 Task: Download a spreadsheet as "comma separated values (.csv)".
Action: Mouse moved to (120, 231)
Screenshot: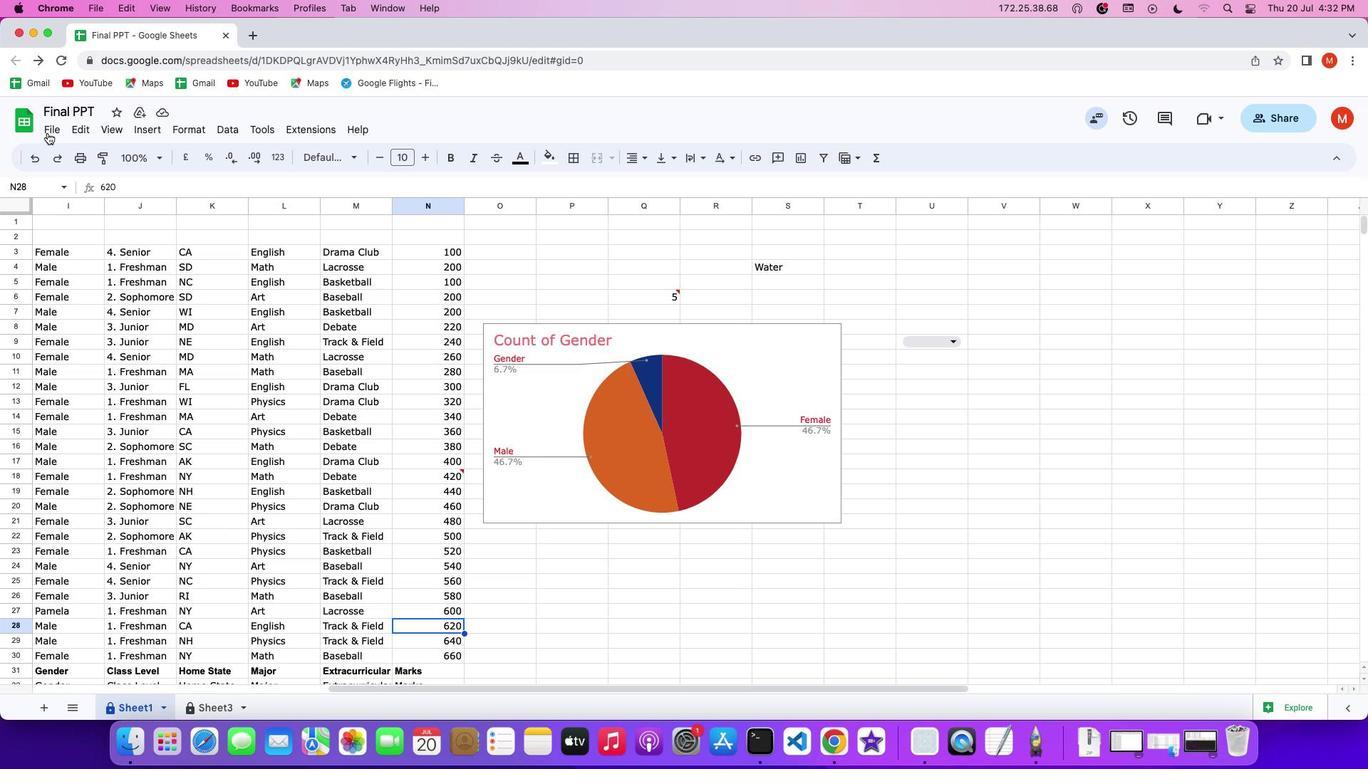
Action: Mouse pressed left at (120, 231)
Screenshot: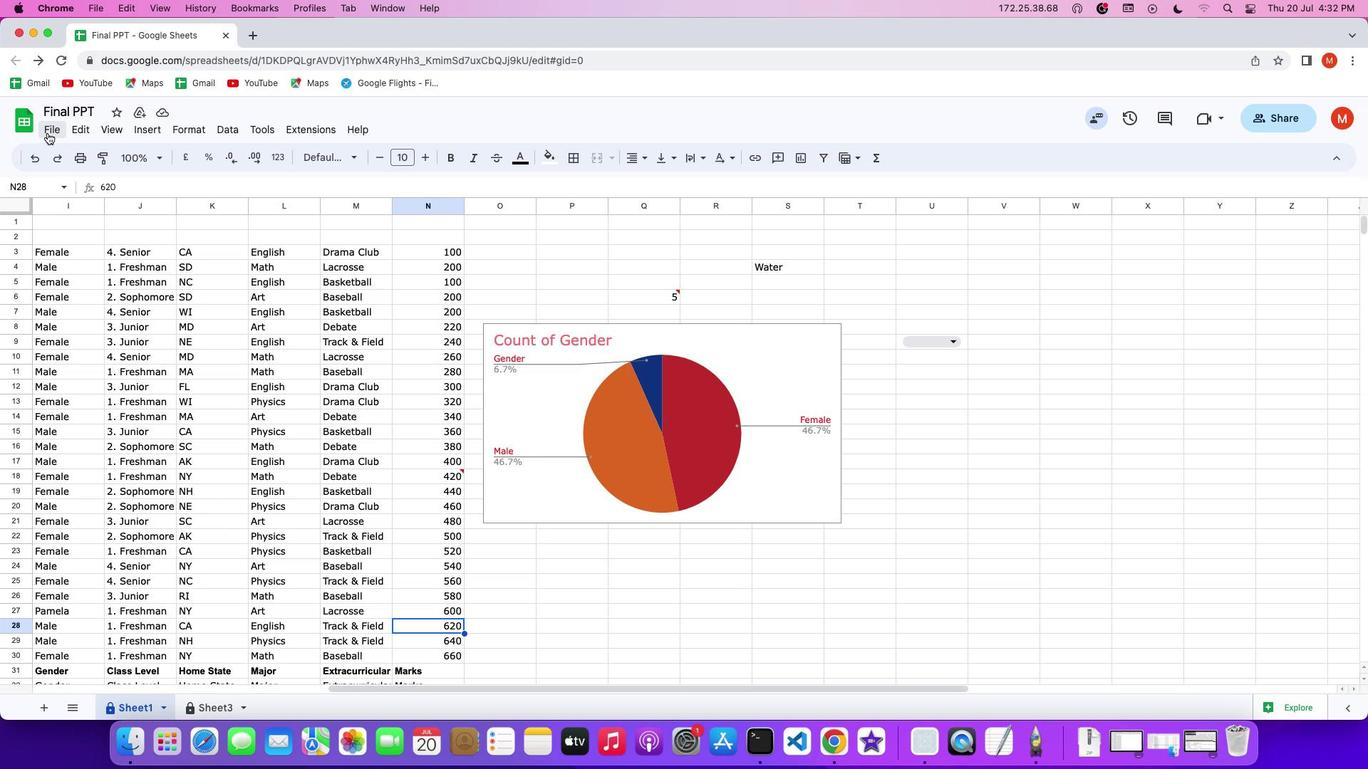 
Action: Mouse moved to (126, 230)
Screenshot: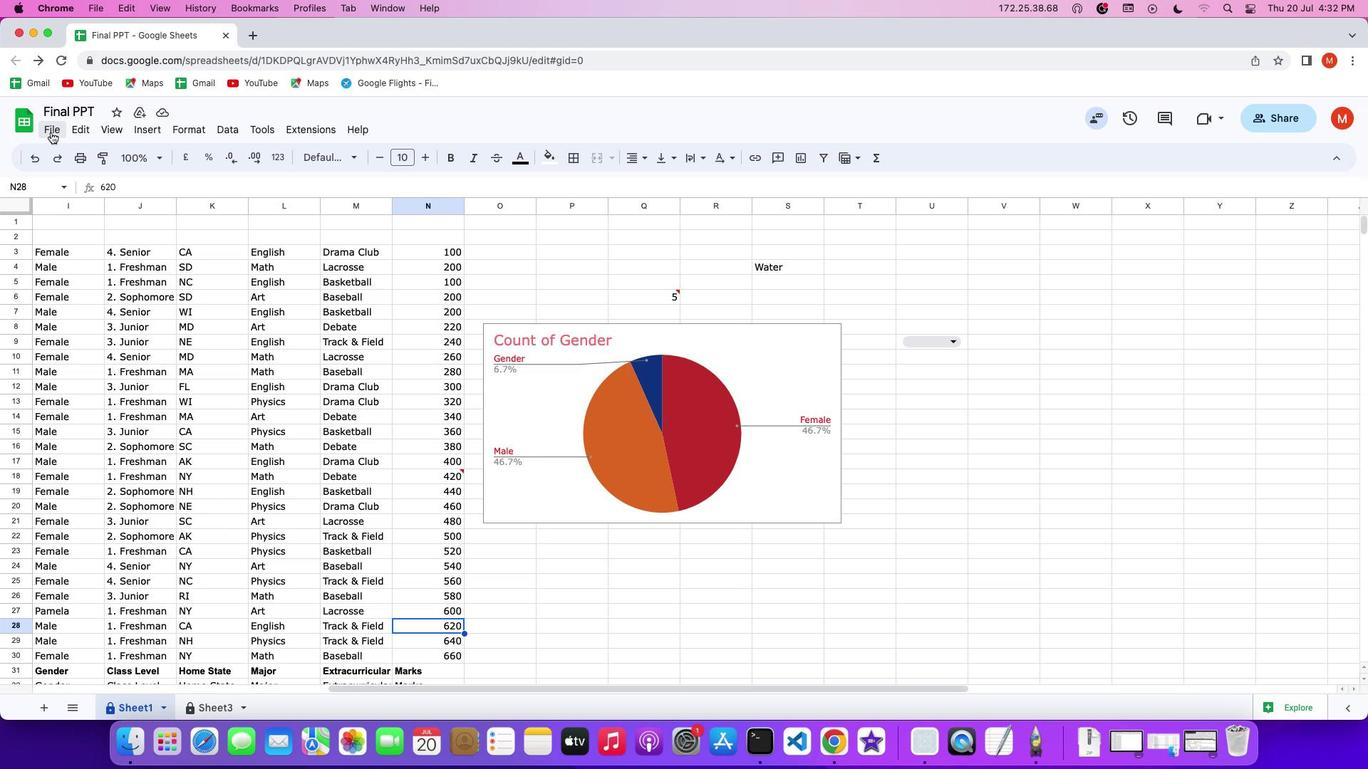
Action: Mouse pressed left at (126, 230)
Screenshot: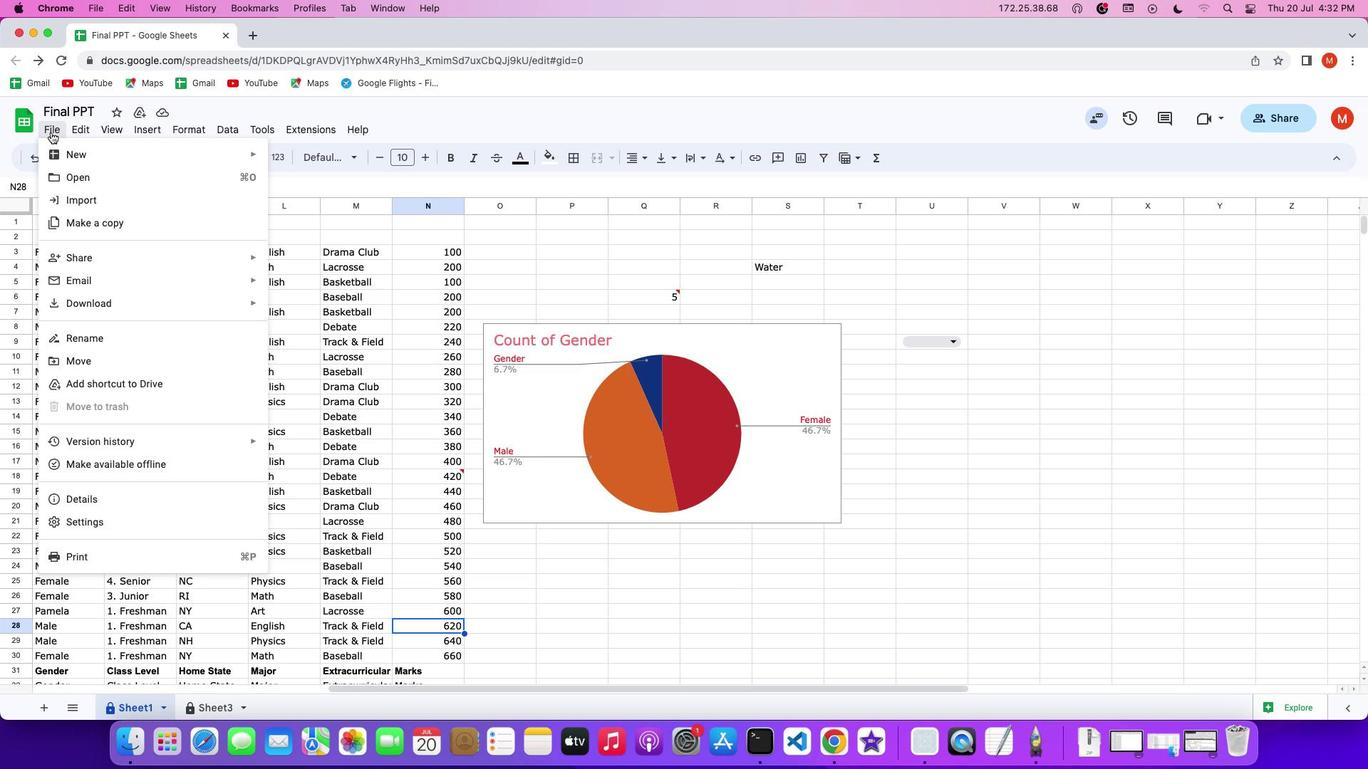 
Action: Mouse moved to (145, 349)
Screenshot: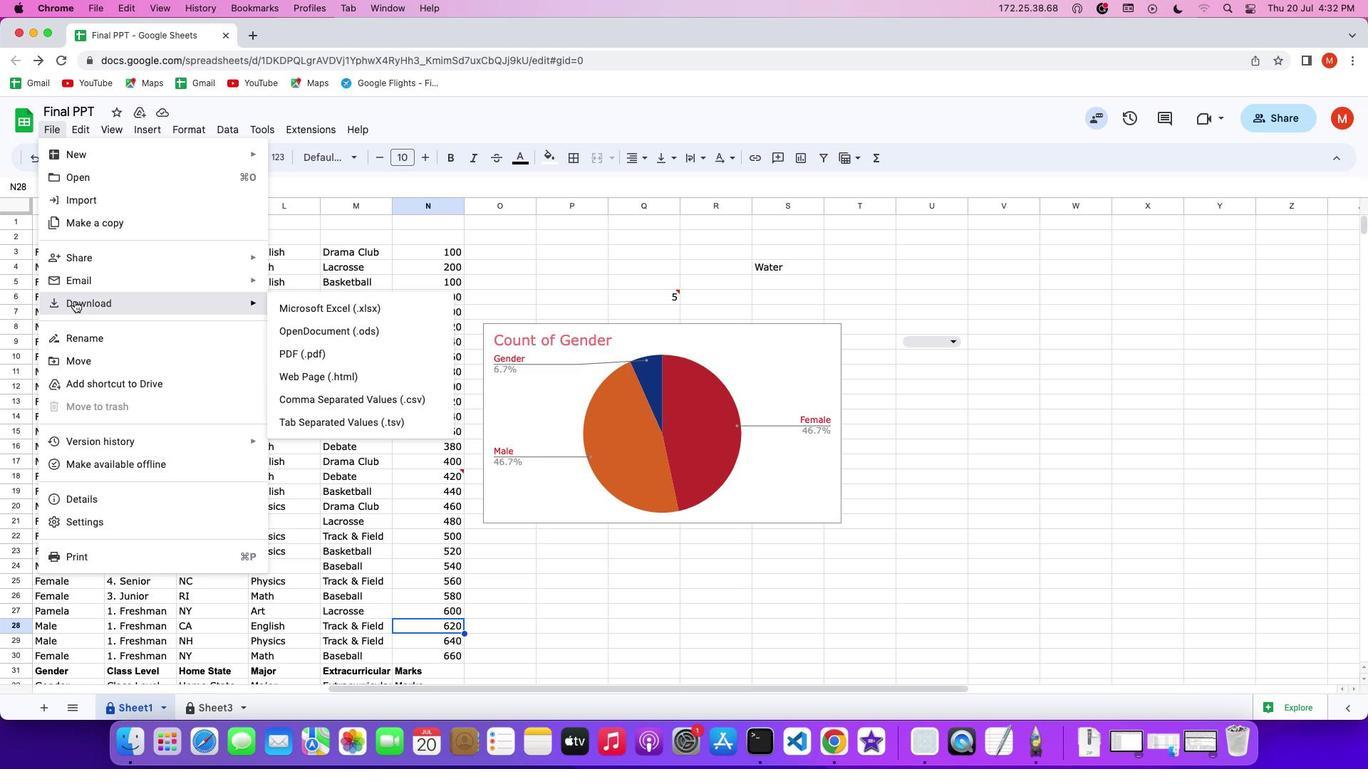 
Action: Mouse pressed left at (145, 349)
Screenshot: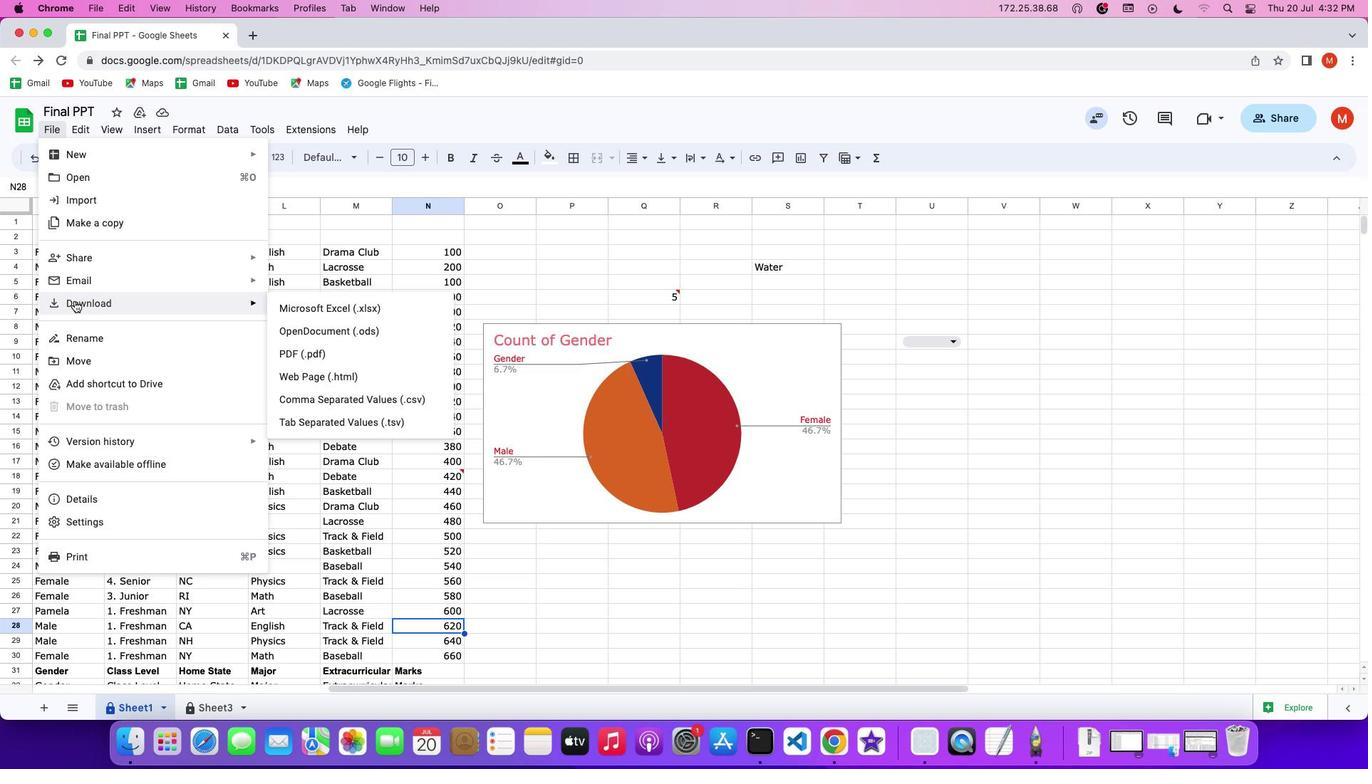 
Action: Mouse moved to (349, 416)
Screenshot: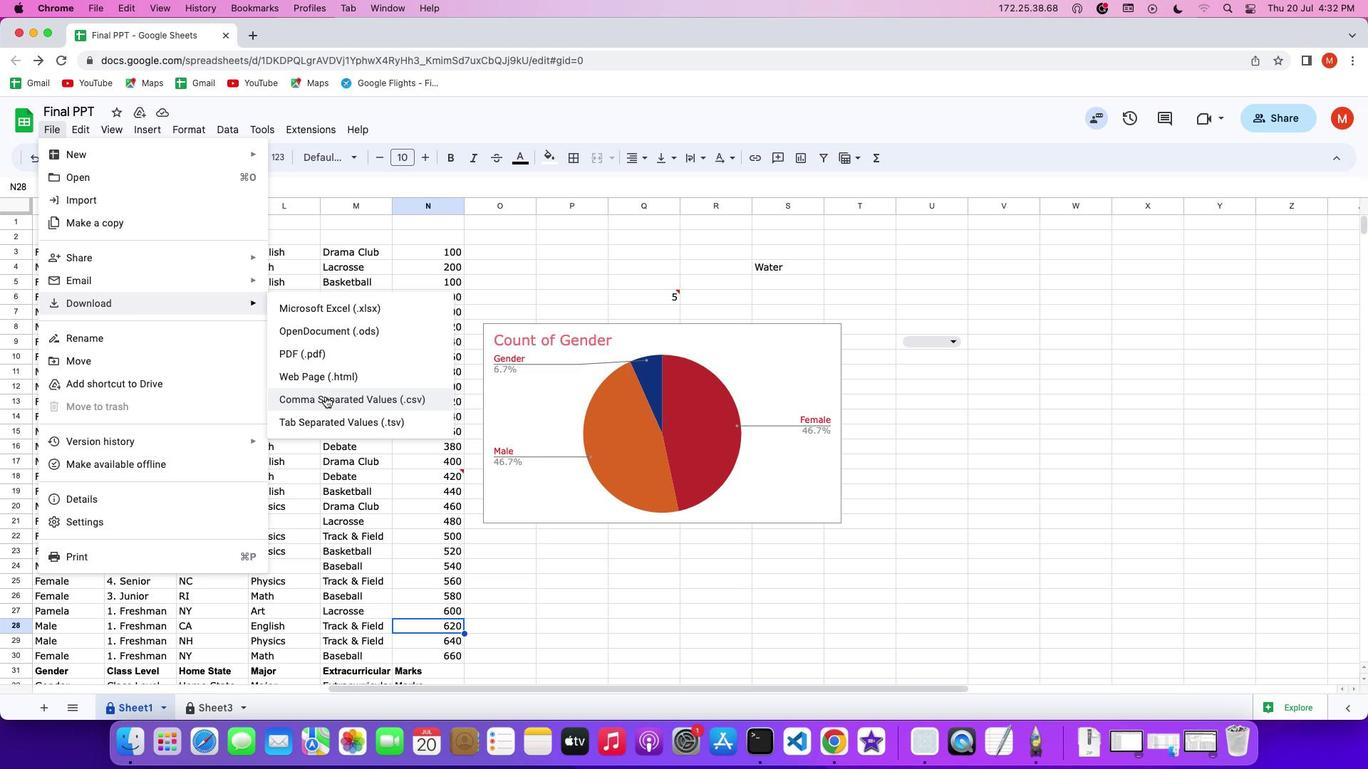 
Action: Mouse pressed left at (349, 416)
Screenshot: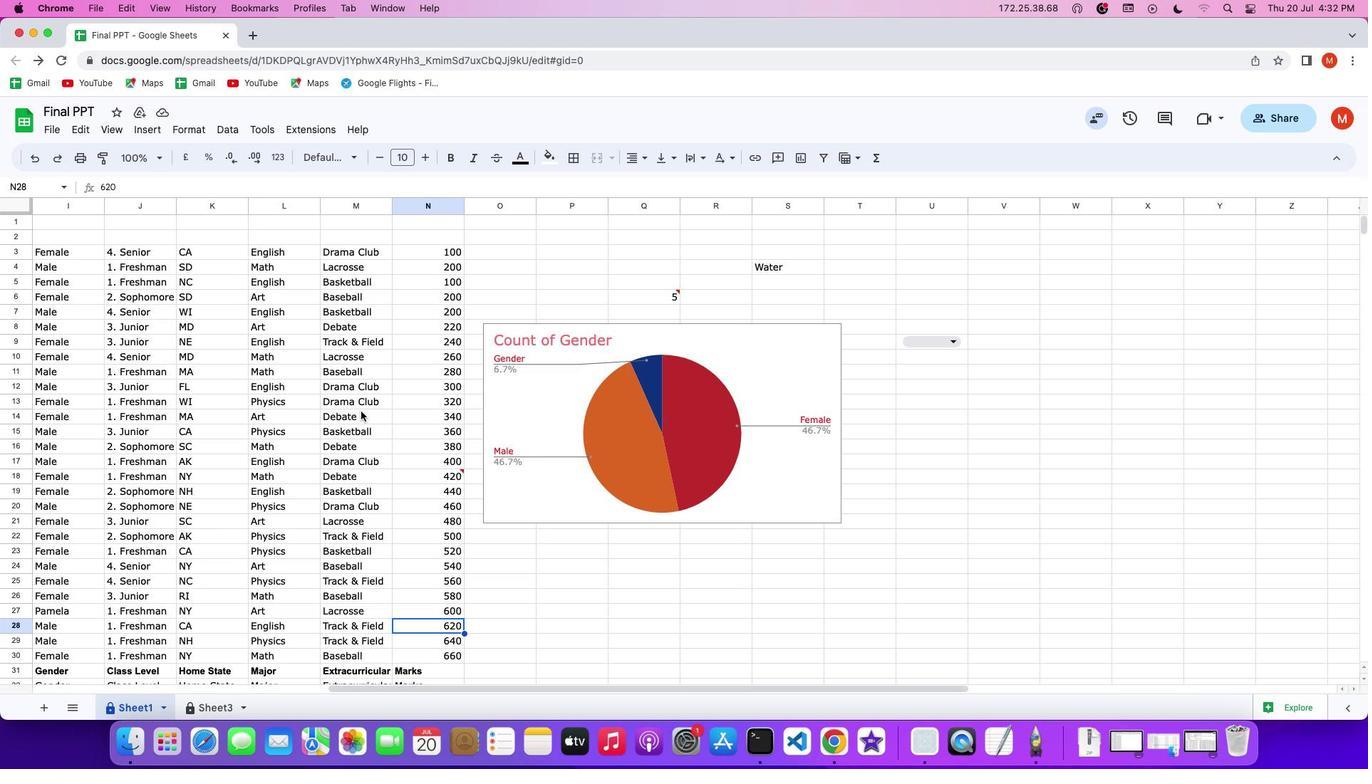 
Action: Mouse moved to (377, 427)
Screenshot: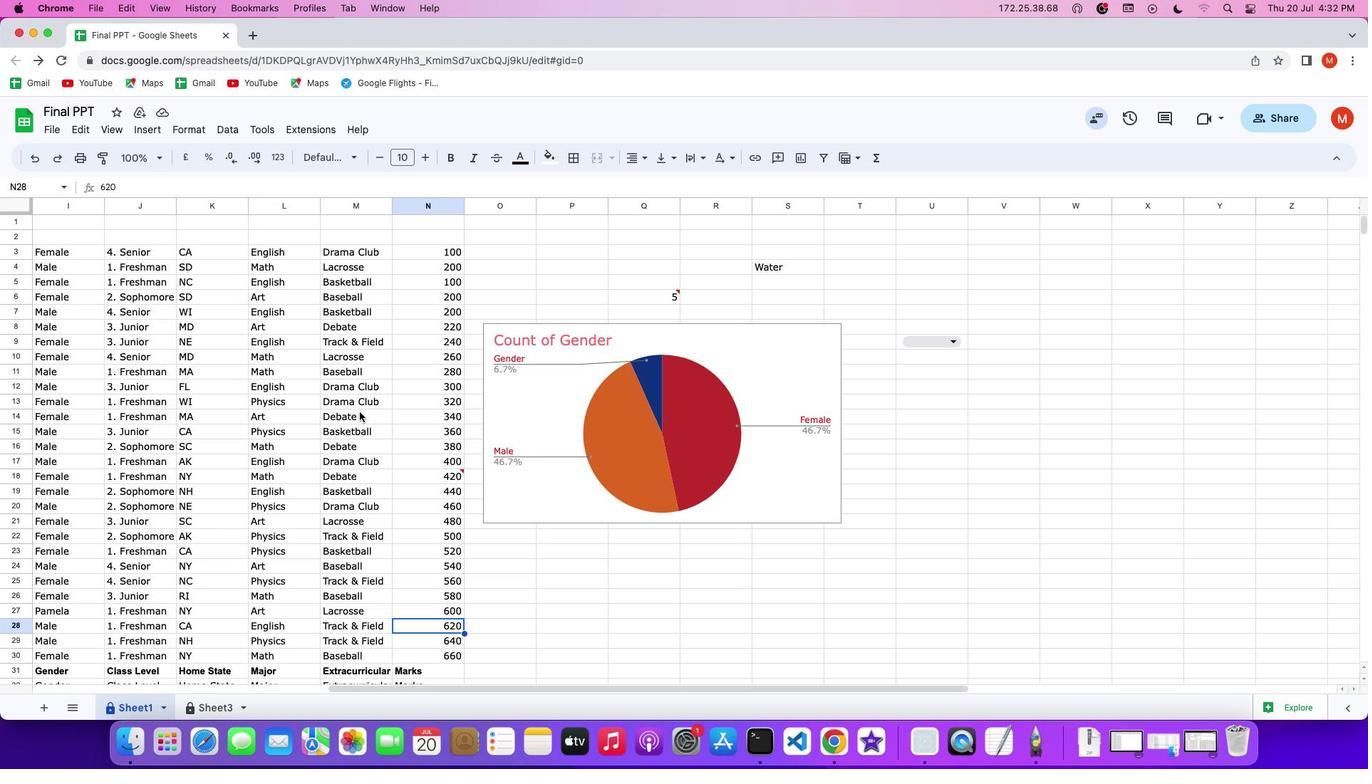 
